 Task: Create a sub task Design and Implement Solution for the task  Implement a rating and review system for the app in the project TurnkeyTech , assign it to team member softage.6@softage.net and update the status of the sub task to  At Risk , set the priority of the sub task to Medium.
Action: Mouse moved to (60, 391)
Screenshot: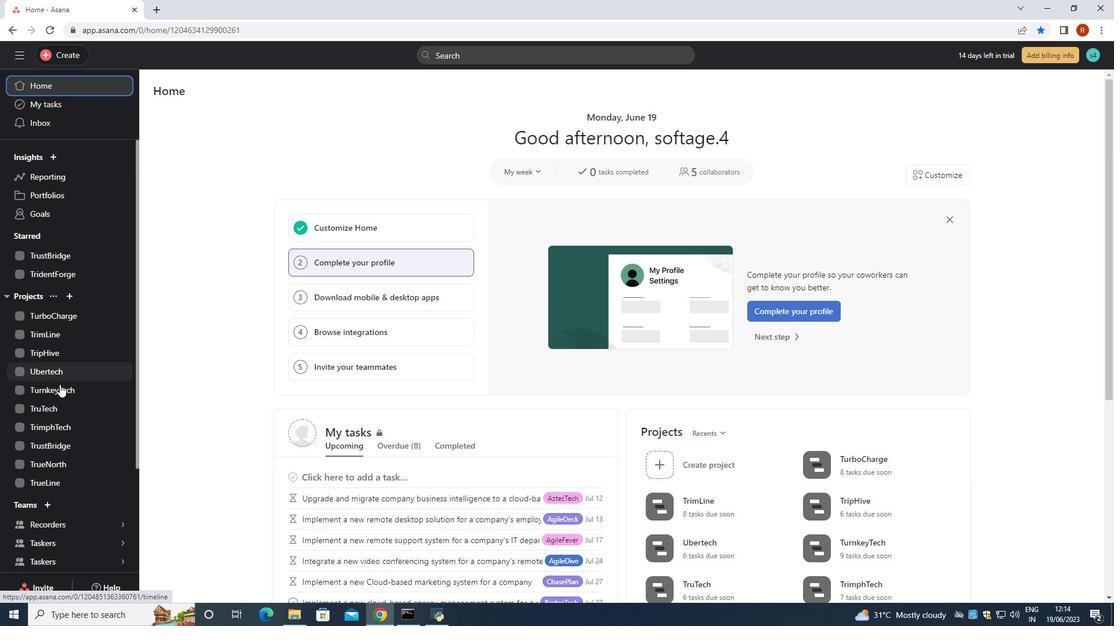 
Action: Mouse pressed left at (60, 391)
Screenshot: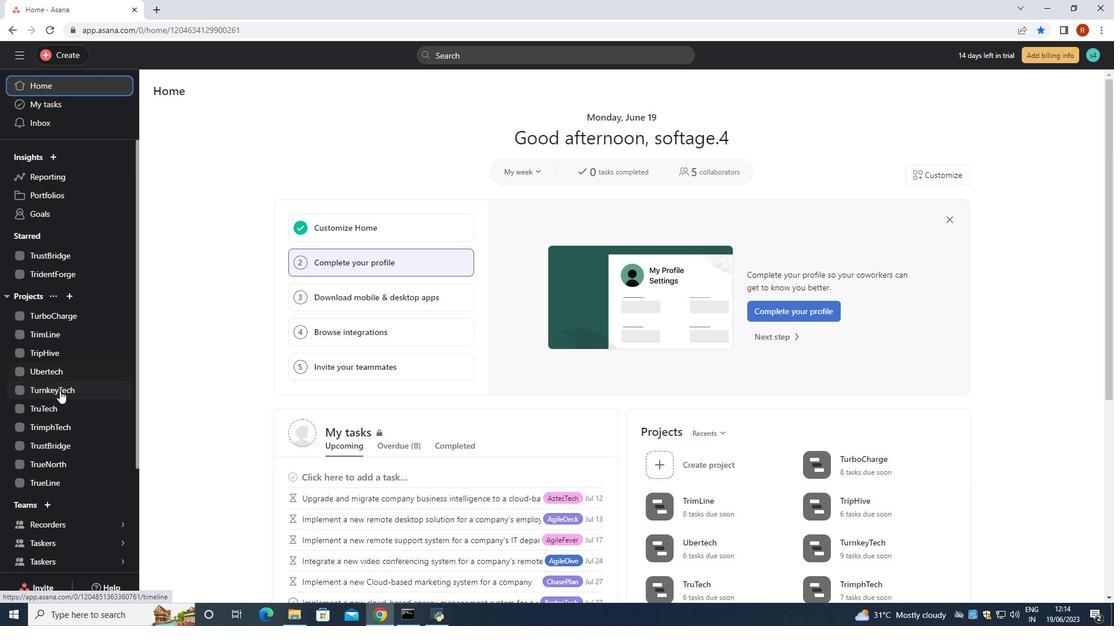
Action: Mouse moved to (473, 279)
Screenshot: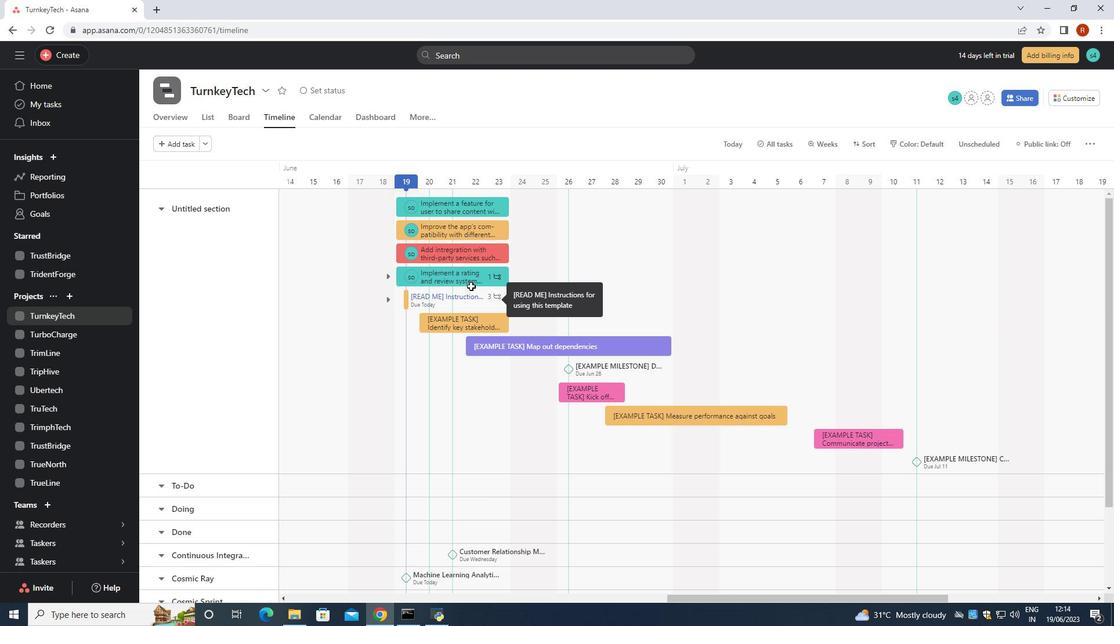 
Action: Mouse pressed left at (473, 279)
Screenshot: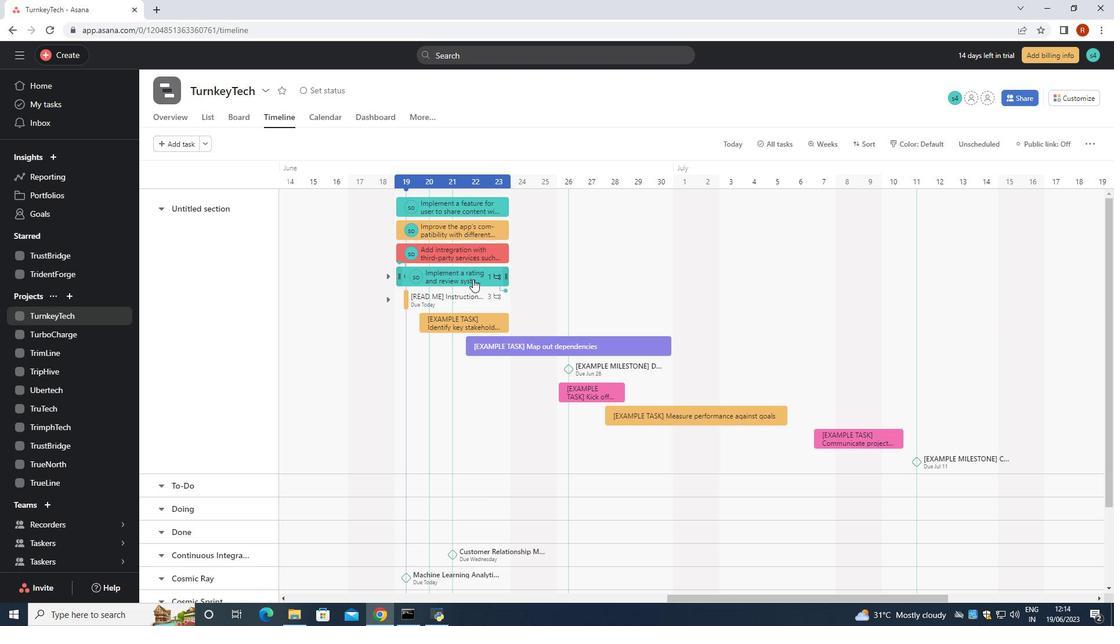 
Action: Mouse moved to (832, 456)
Screenshot: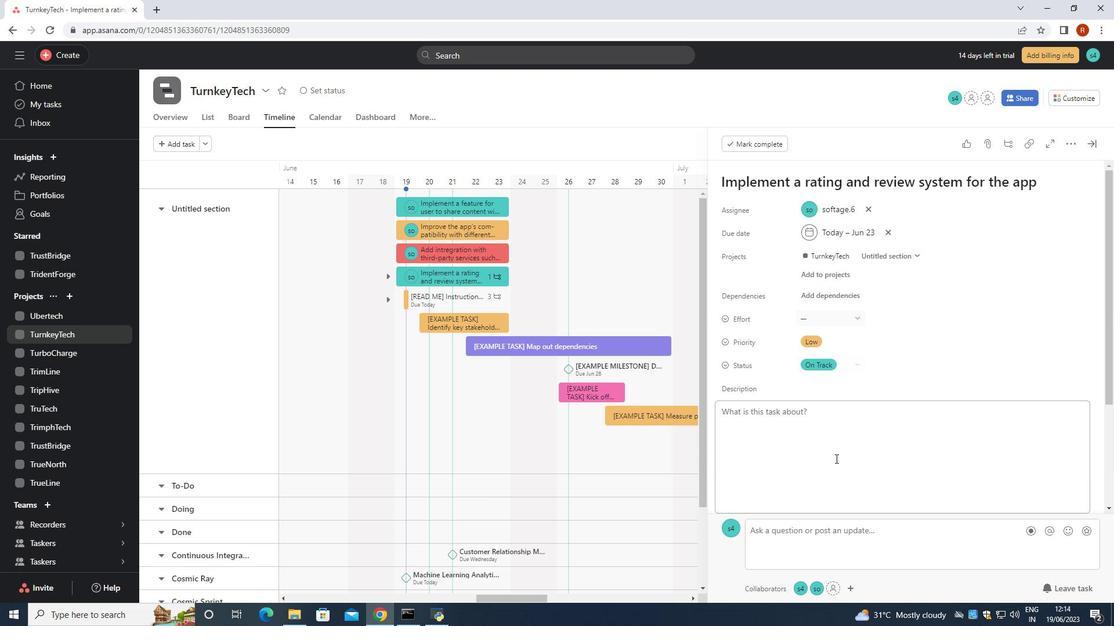 
Action: Mouse scrolled (832, 456) with delta (0, 0)
Screenshot: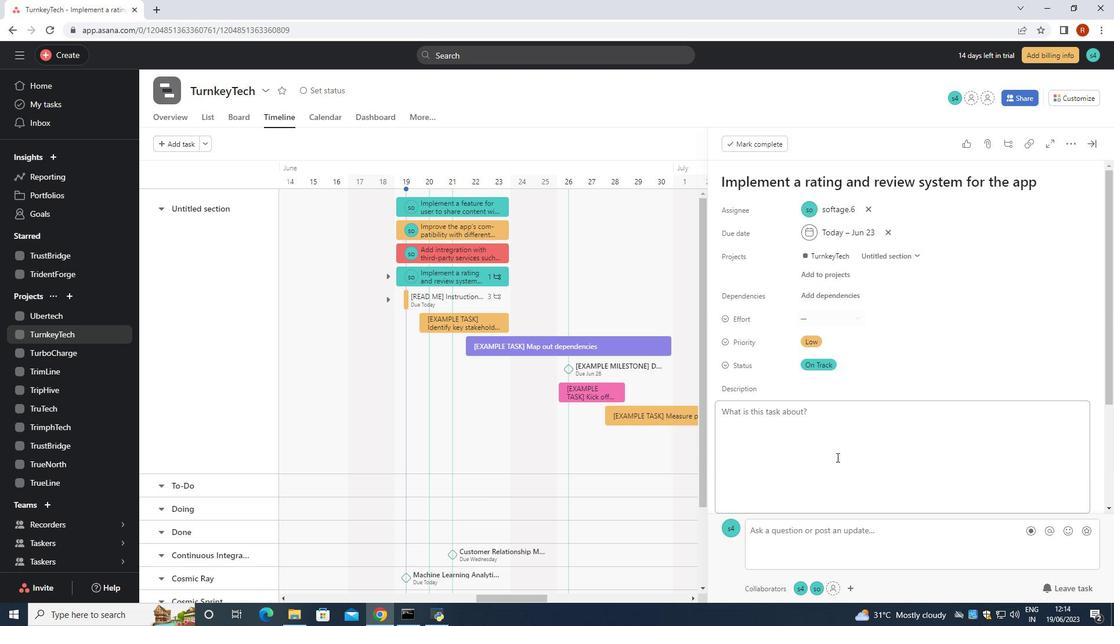
Action: Mouse moved to (832, 456)
Screenshot: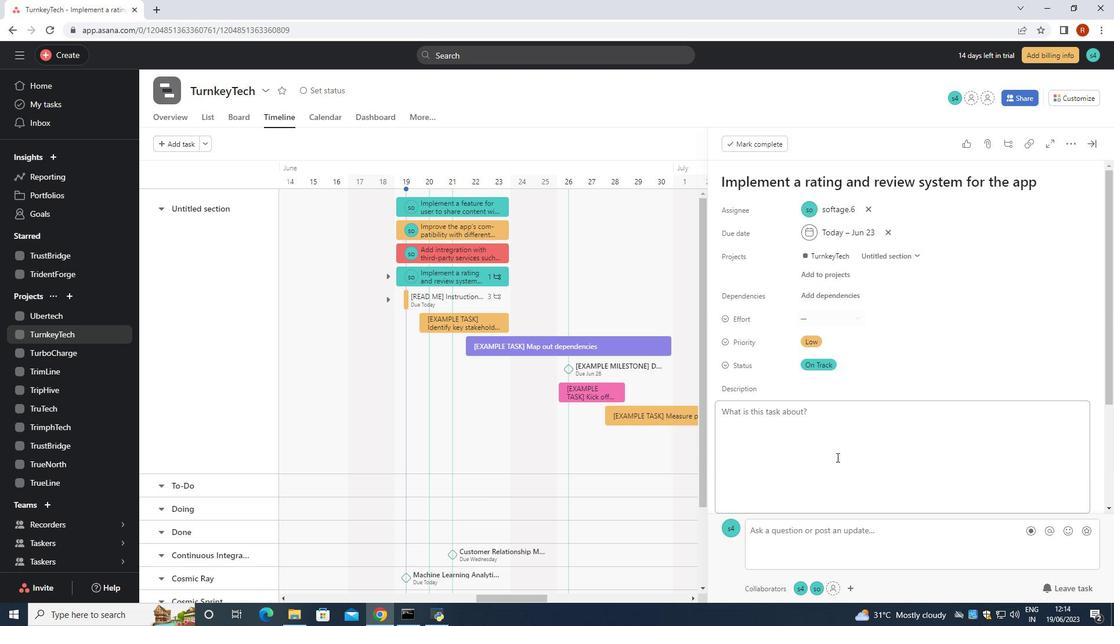 
Action: Mouse scrolled (832, 456) with delta (0, 0)
Screenshot: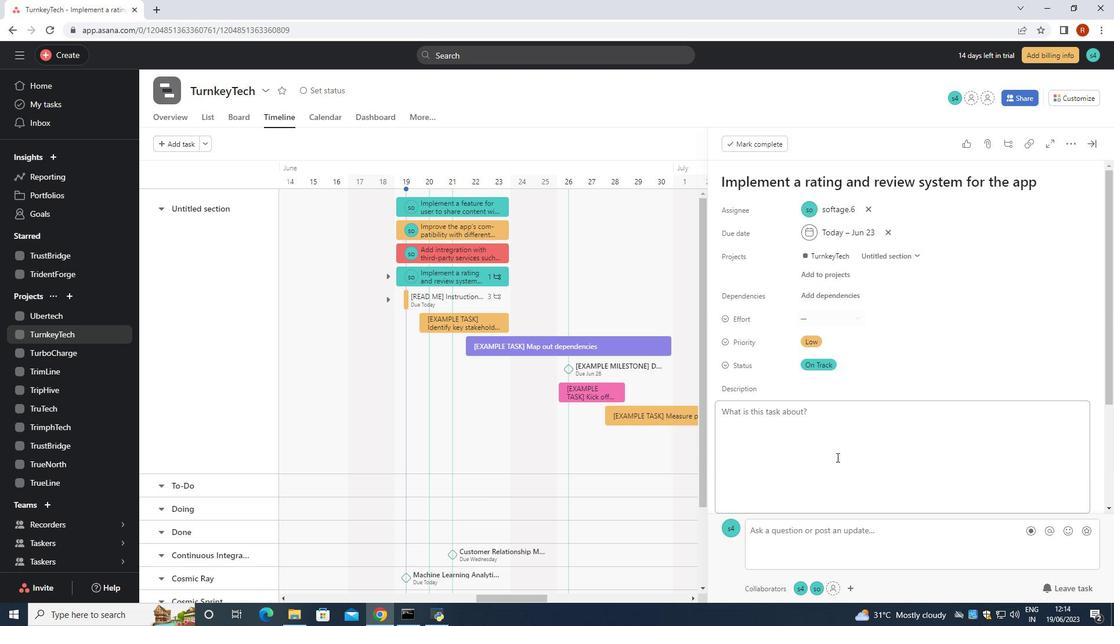 
Action: Mouse moved to (831, 456)
Screenshot: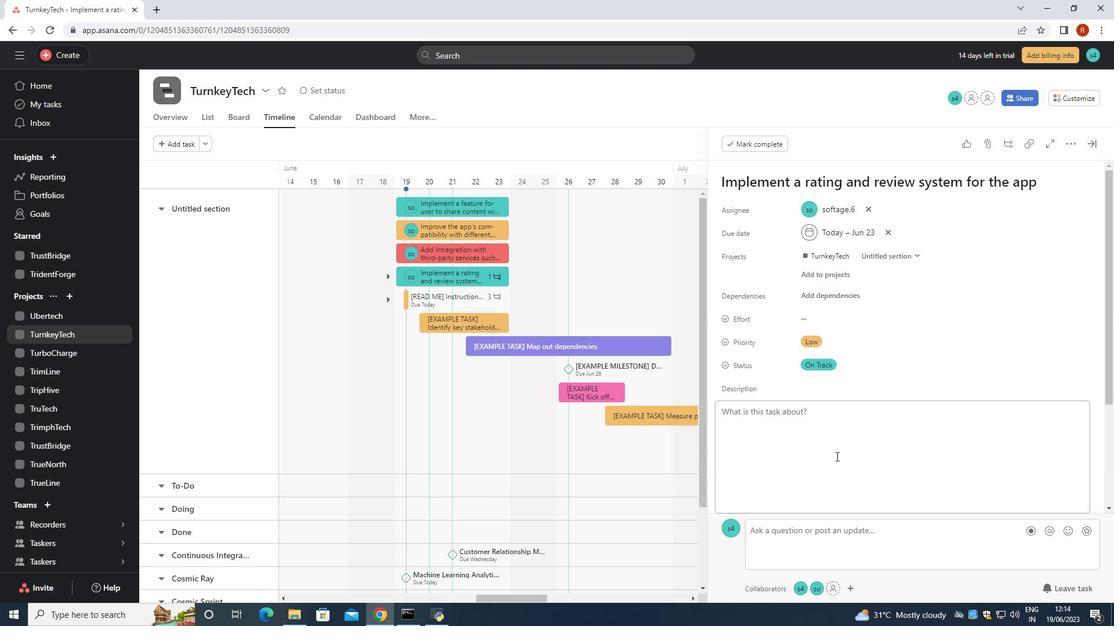 
Action: Mouse scrolled (831, 456) with delta (0, 0)
Screenshot: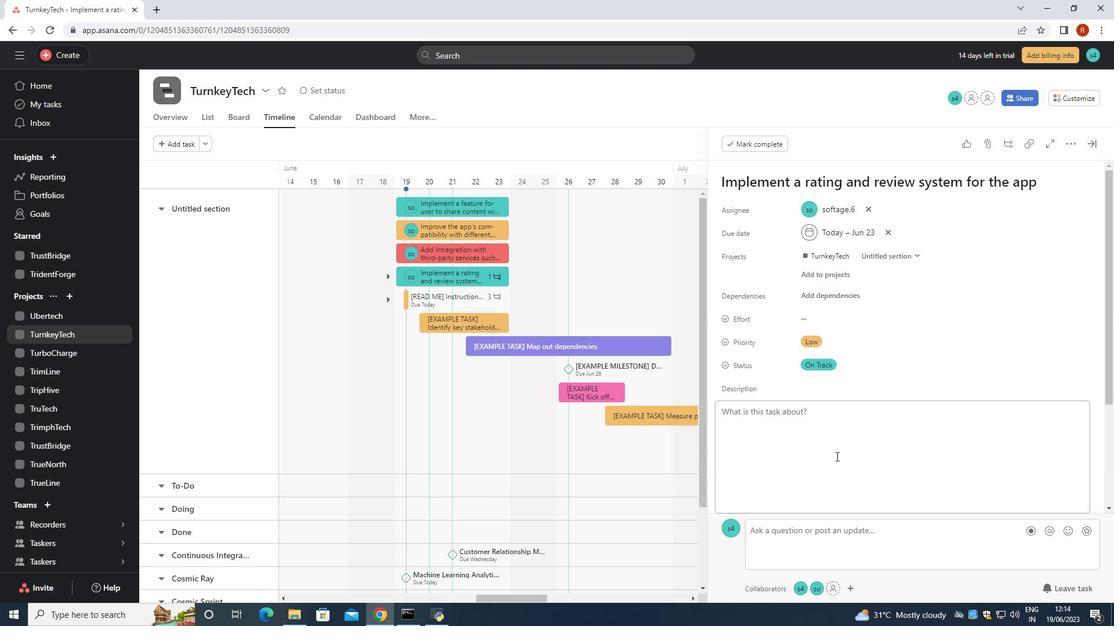 
Action: Mouse moved to (830, 456)
Screenshot: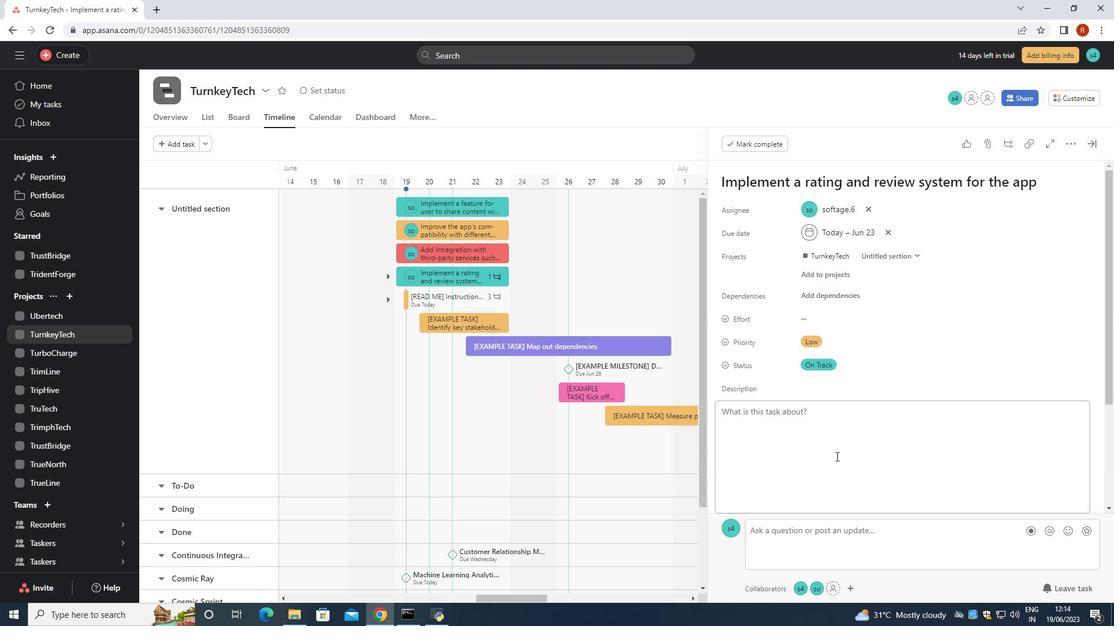 
Action: Mouse scrolled (830, 456) with delta (0, 0)
Screenshot: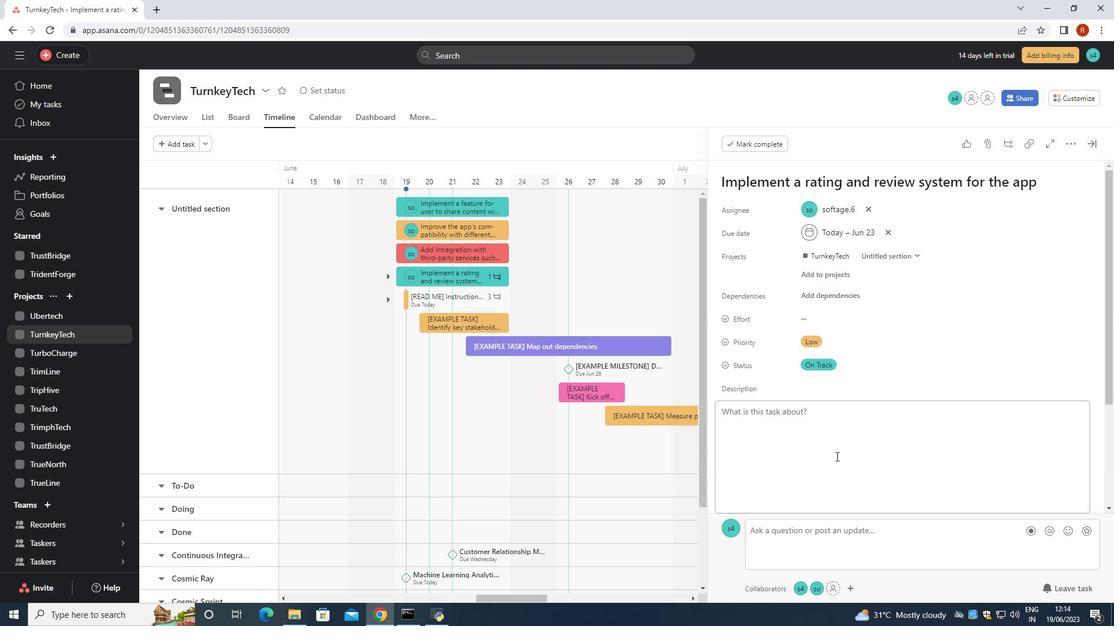 
Action: Mouse moved to (830, 456)
Screenshot: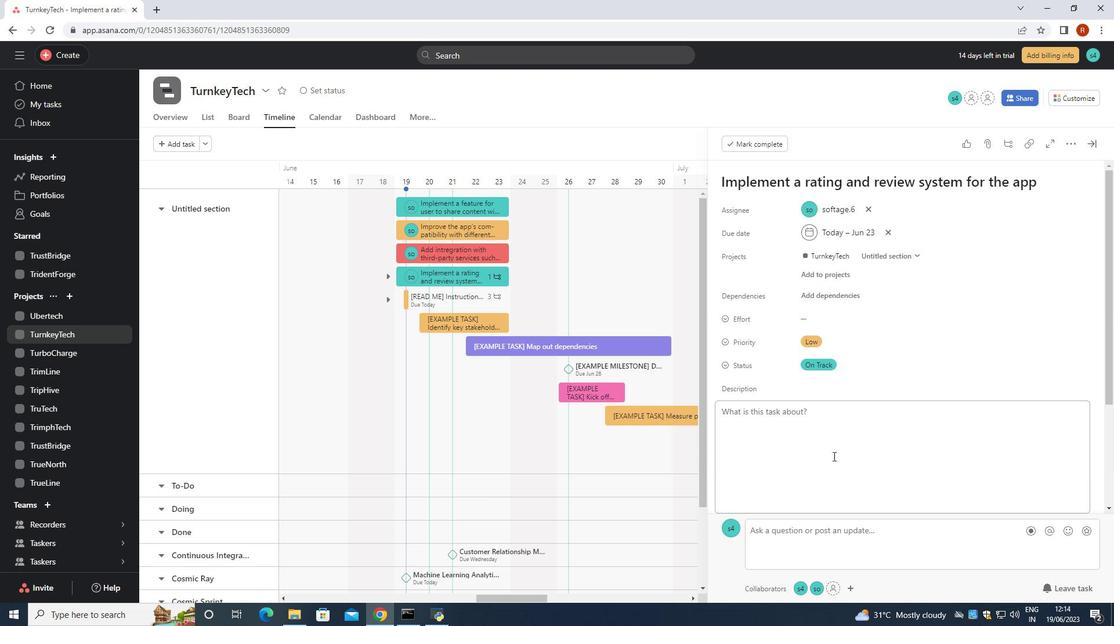 
Action: Mouse scrolled (830, 456) with delta (0, 0)
Screenshot: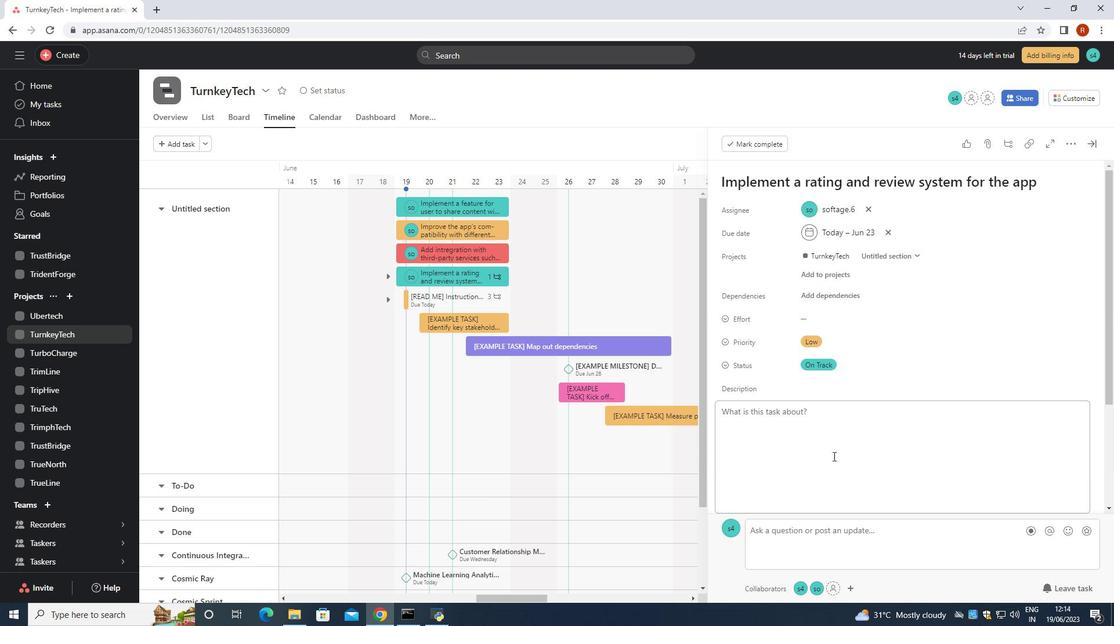 
Action: Mouse moved to (830, 457)
Screenshot: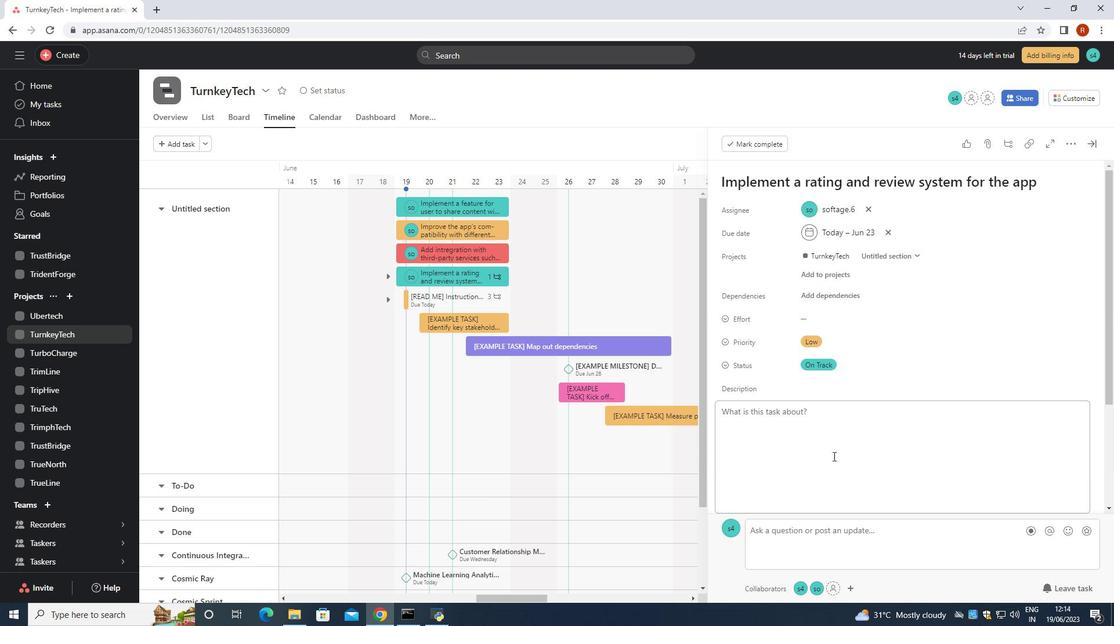 
Action: Mouse scrolled (830, 456) with delta (0, 0)
Screenshot: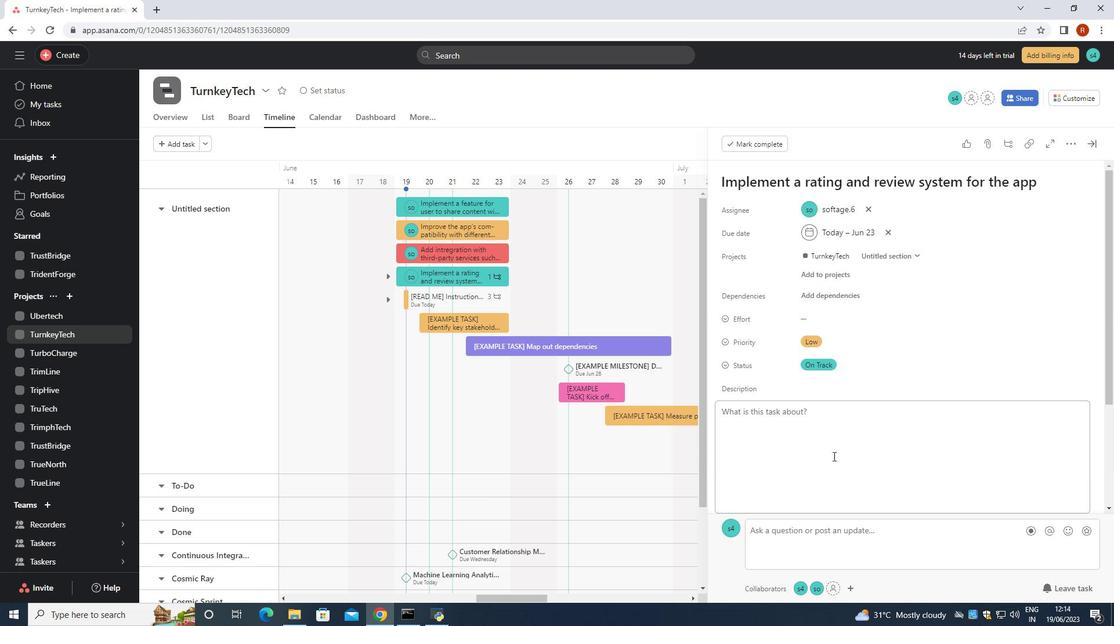 
Action: Mouse moved to (742, 423)
Screenshot: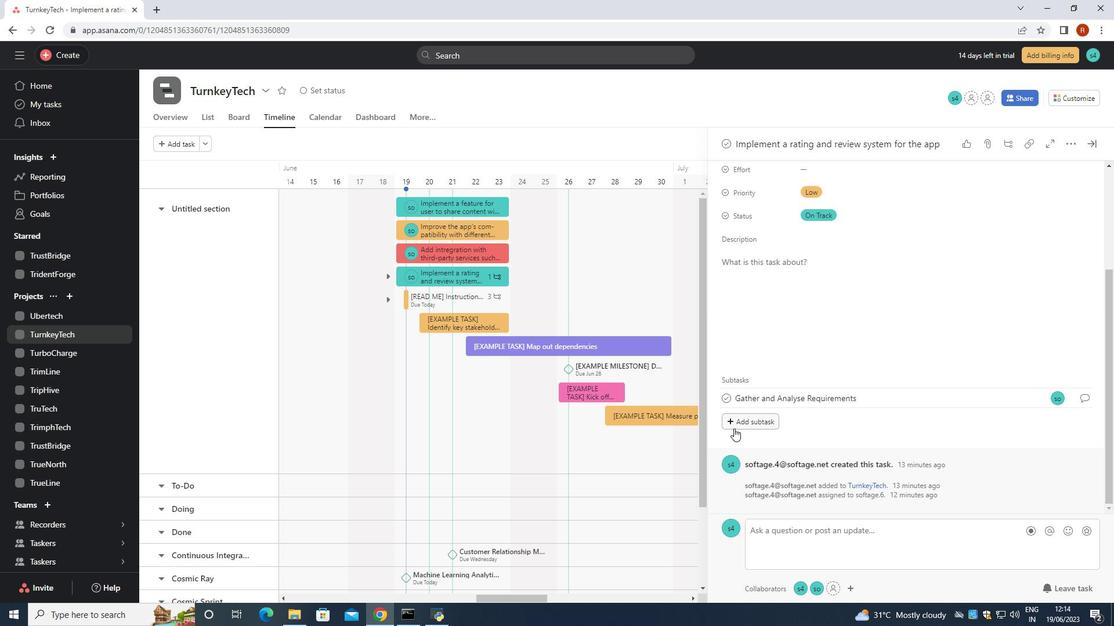 
Action: Mouse pressed left at (742, 423)
Screenshot: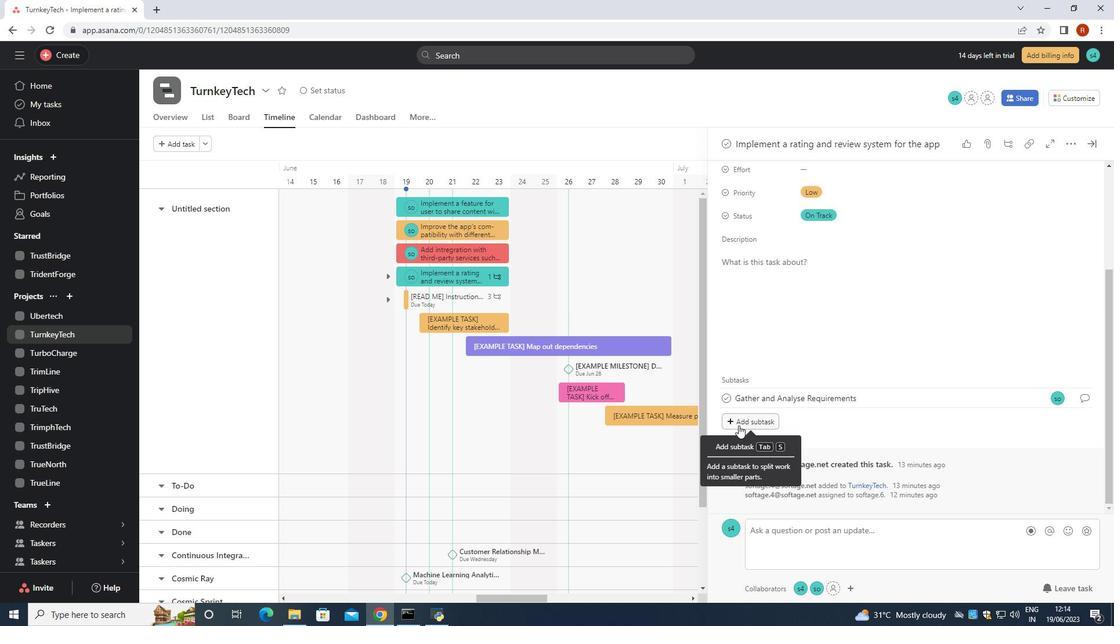
Action: Mouse moved to (741, 416)
Screenshot: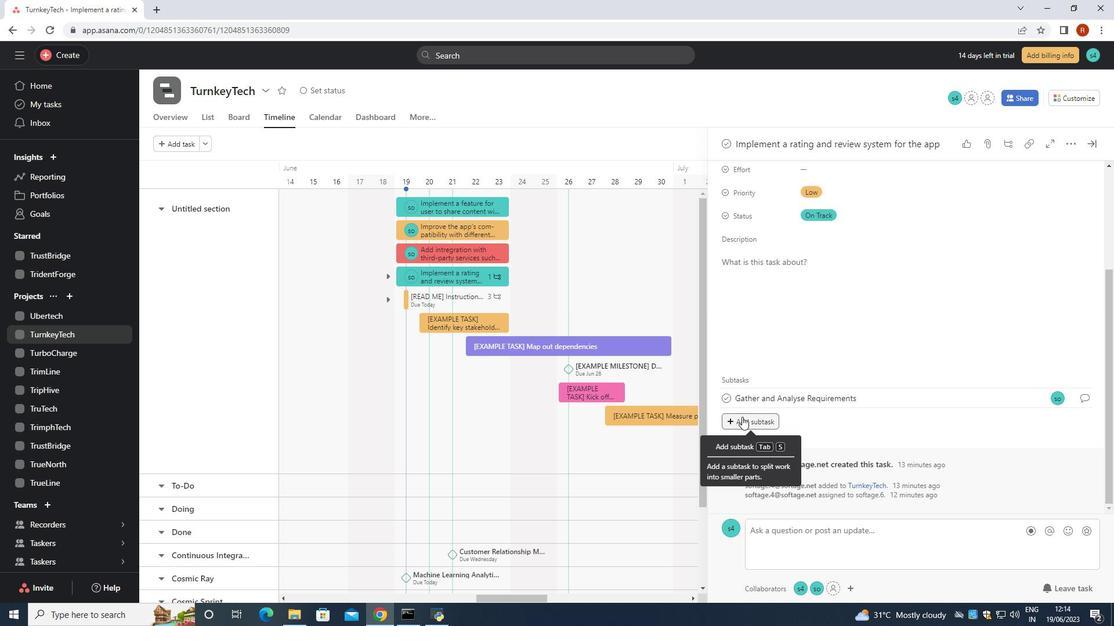
Action: Key pressed <Key.shift>Design<Key.space><Key.shift>and<Key.space><Key.shift>Implement<Key.space><Key.shift>Solution<Key.space>
Screenshot: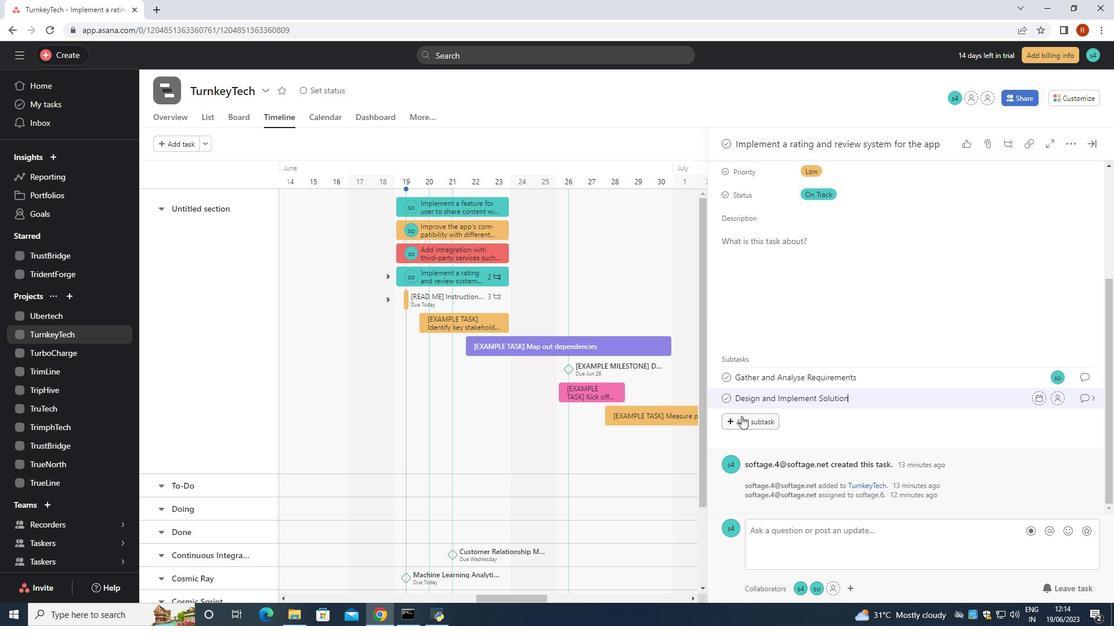 
Action: Mouse moved to (1056, 400)
Screenshot: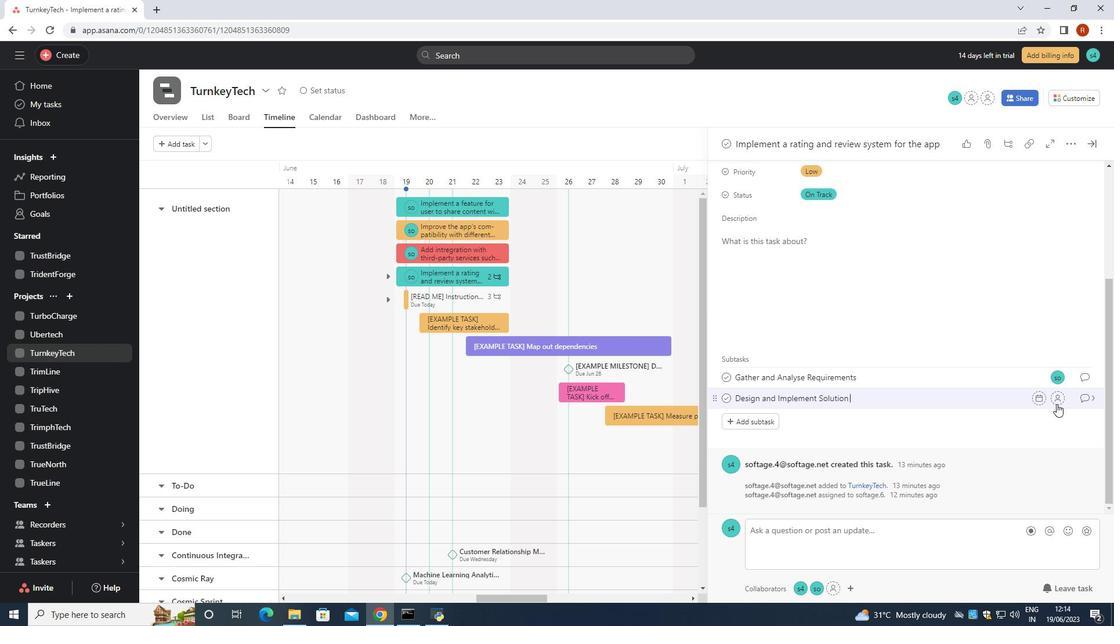 
Action: Mouse pressed left at (1056, 400)
Screenshot: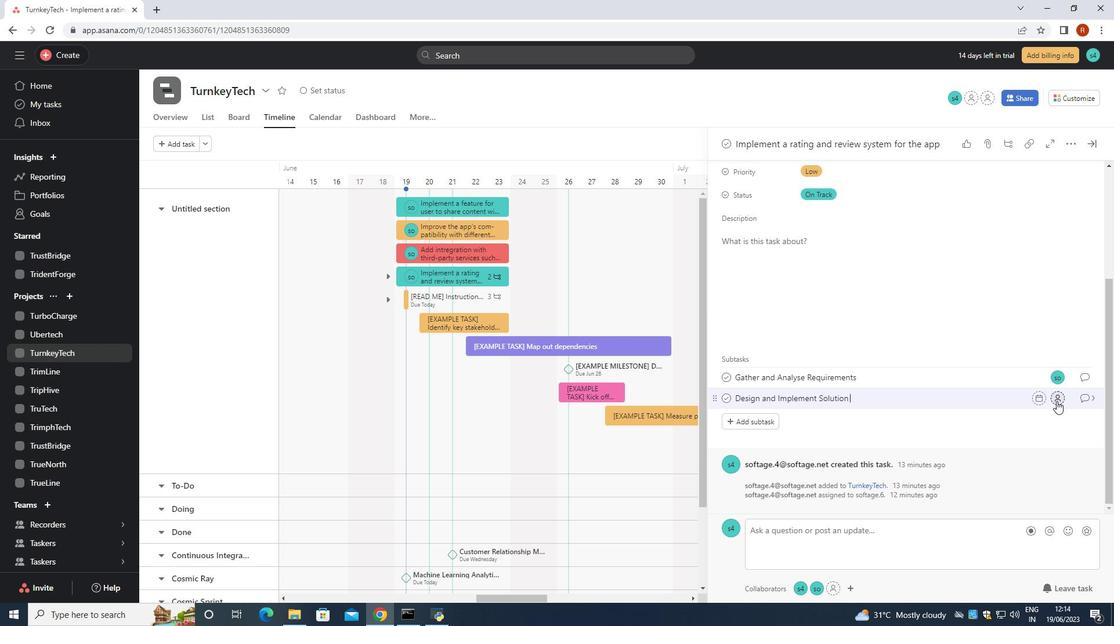 
Action: Mouse moved to (1029, 401)
Screenshot: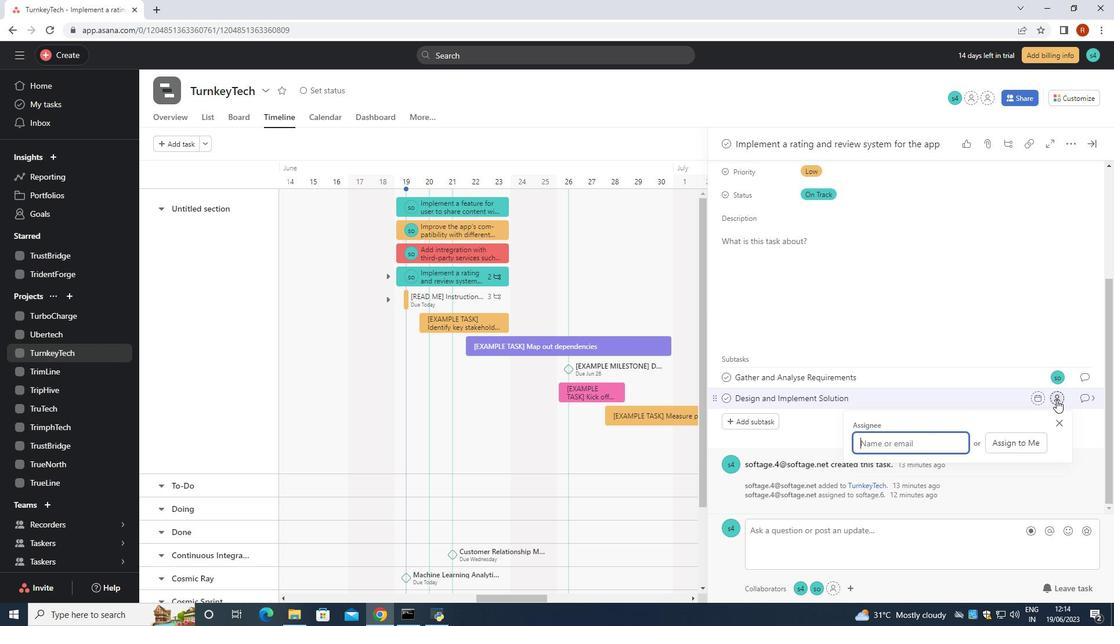
Action: Key pressed softage.6<Key.shift>@softage.
Screenshot: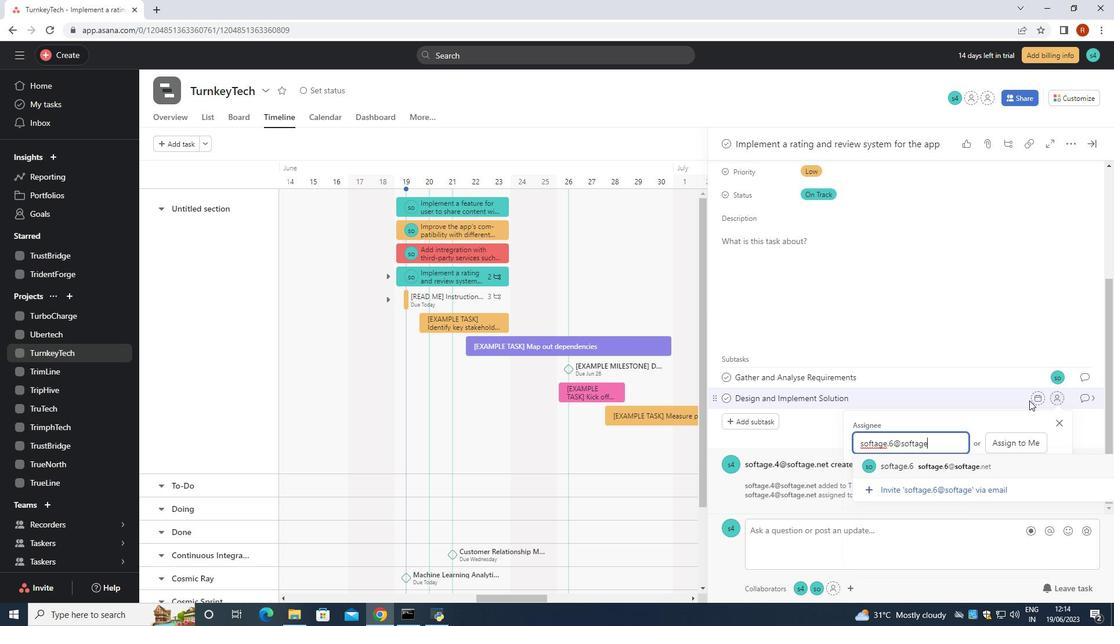 
Action: Mouse moved to (1029, 401)
Screenshot: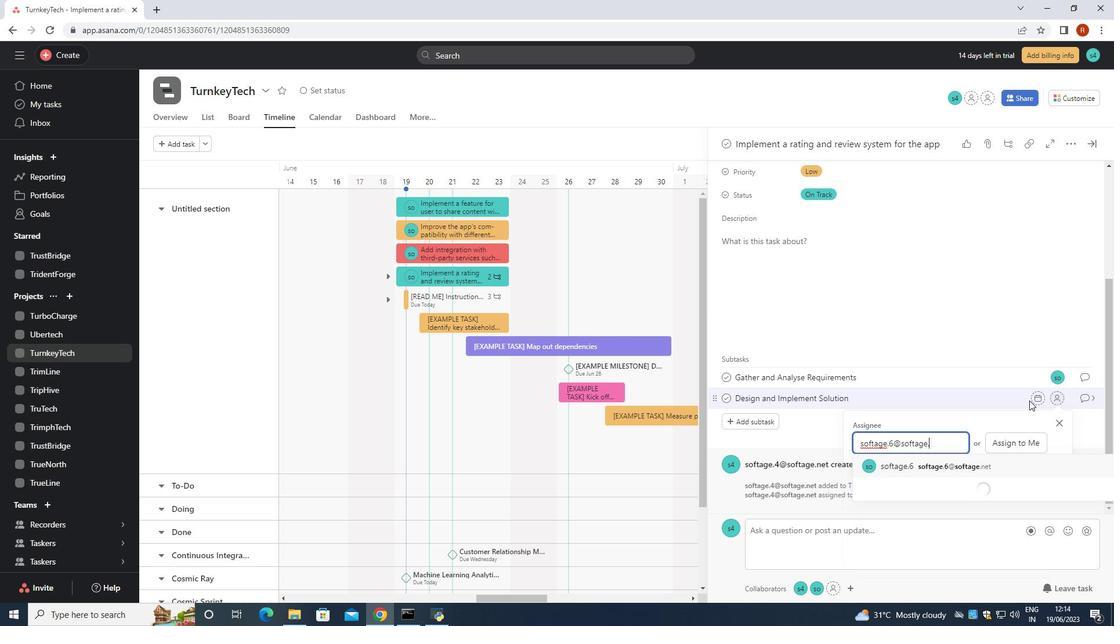 
Action: Key pressed net
Screenshot: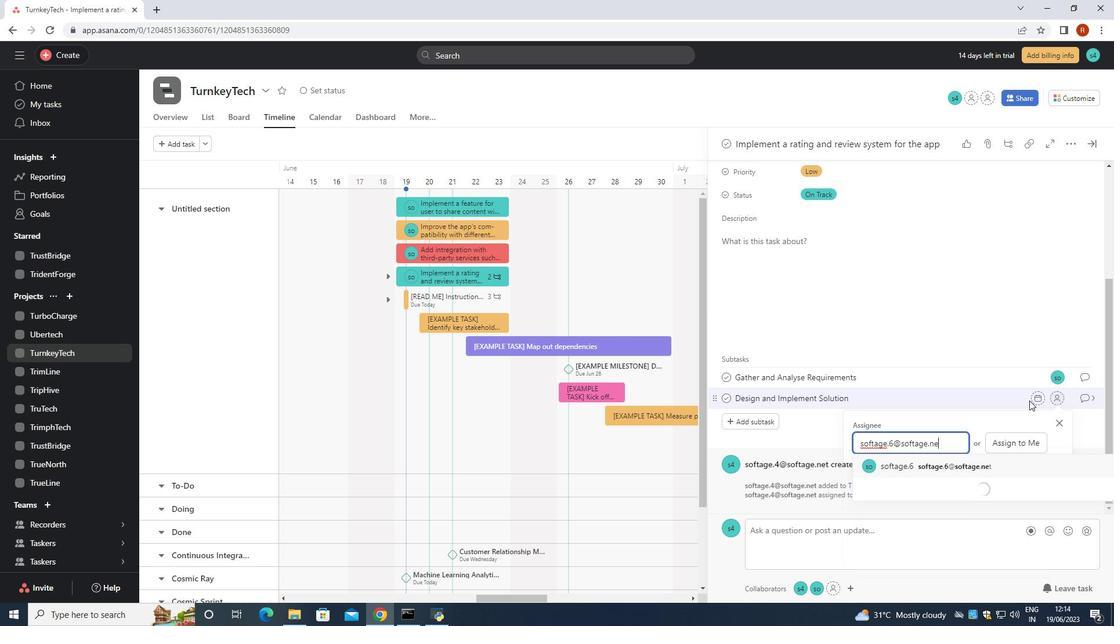 
Action: Mouse moved to (969, 463)
Screenshot: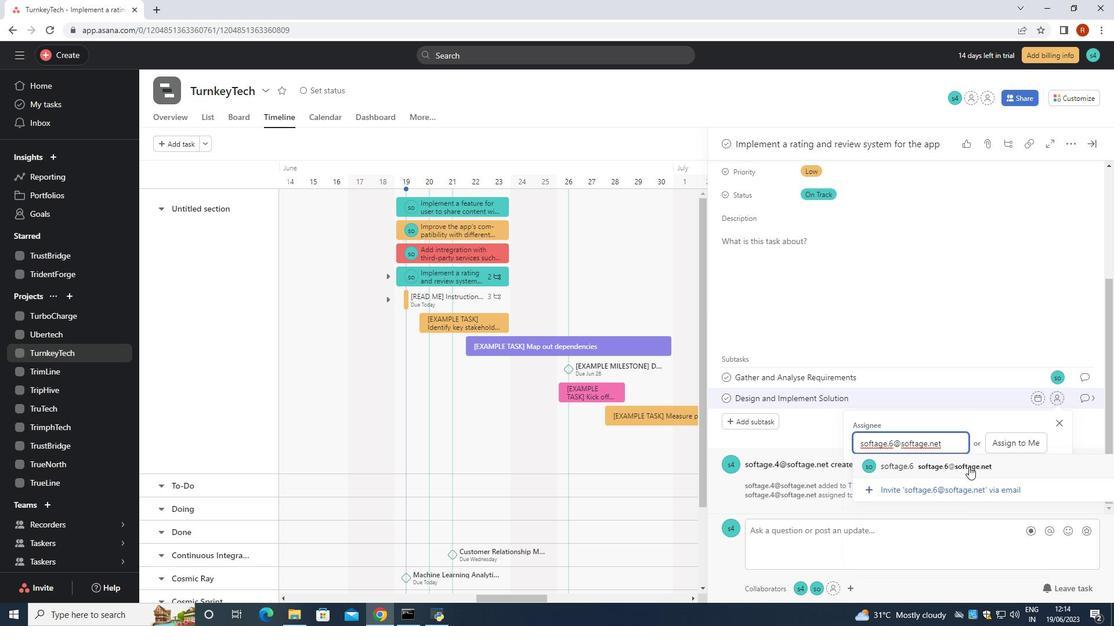 
Action: Mouse pressed left at (969, 463)
Screenshot: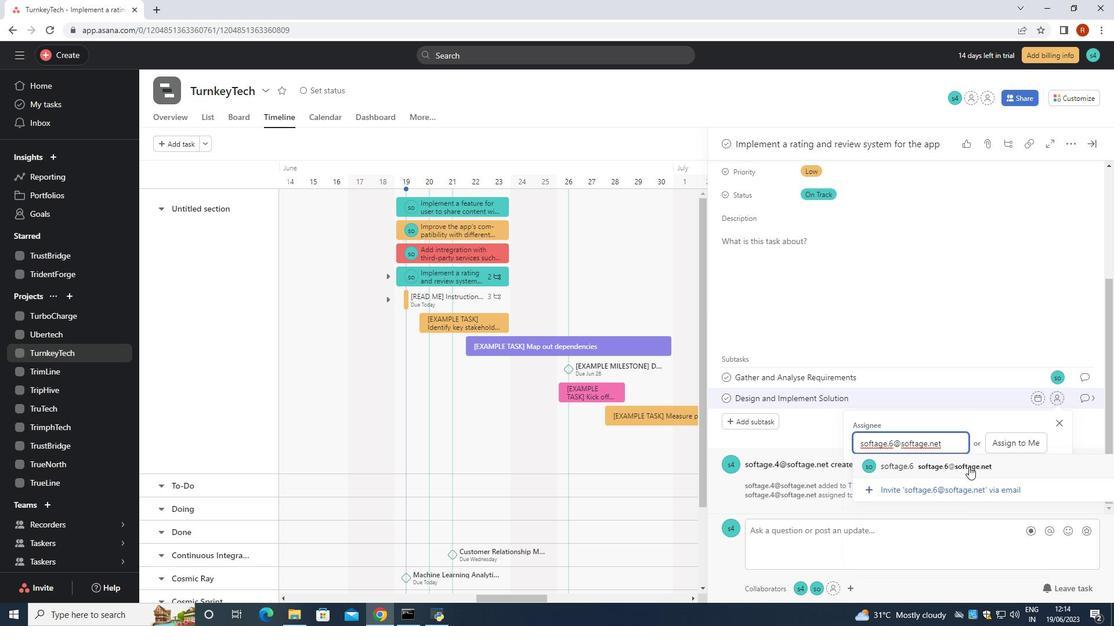 
Action: Mouse moved to (1083, 402)
Screenshot: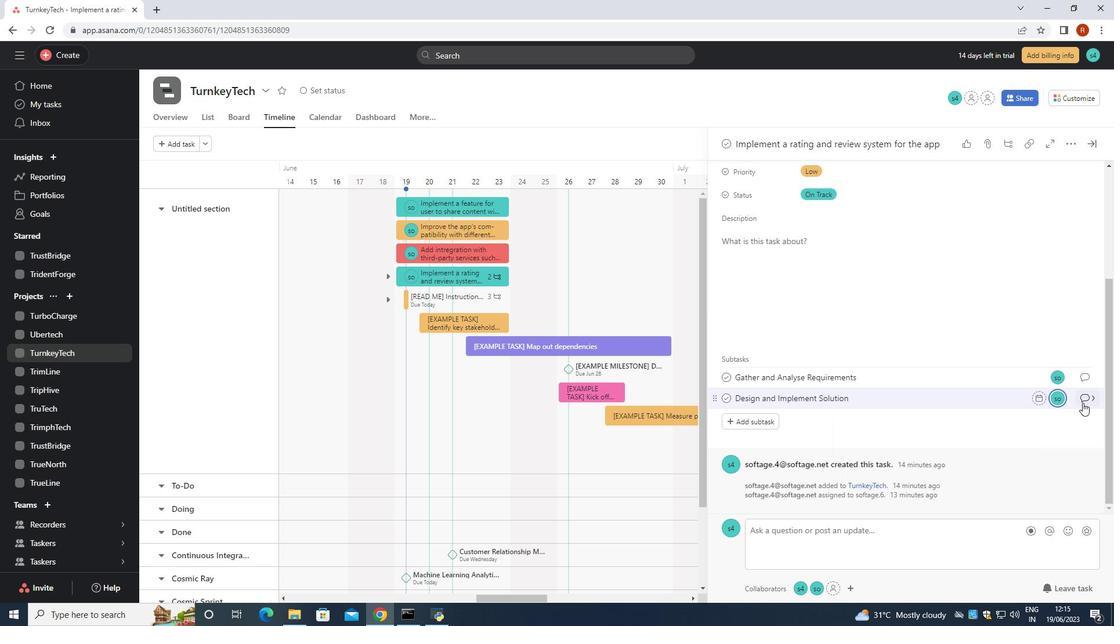 
Action: Mouse pressed left at (1083, 402)
Screenshot: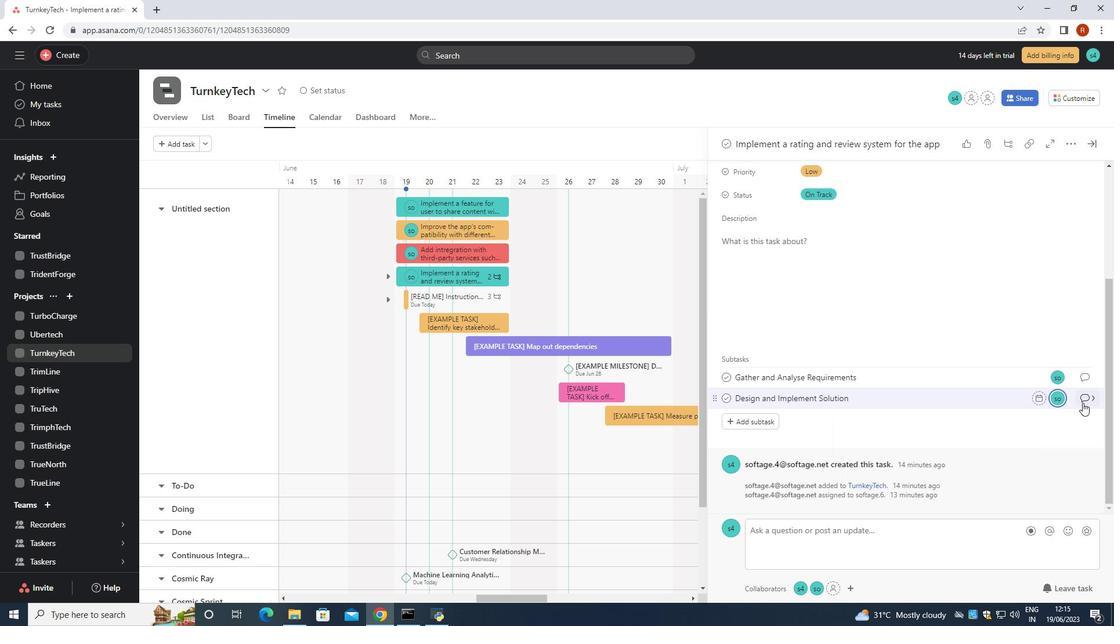 
Action: Mouse moved to (768, 308)
Screenshot: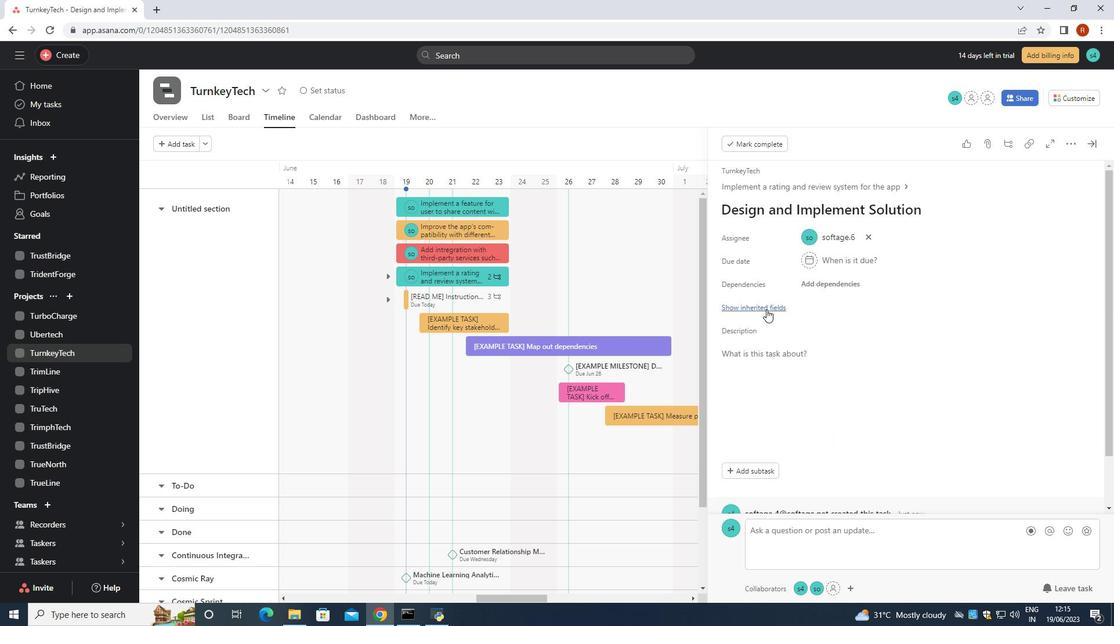 
Action: Mouse pressed left at (768, 308)
Screenshot: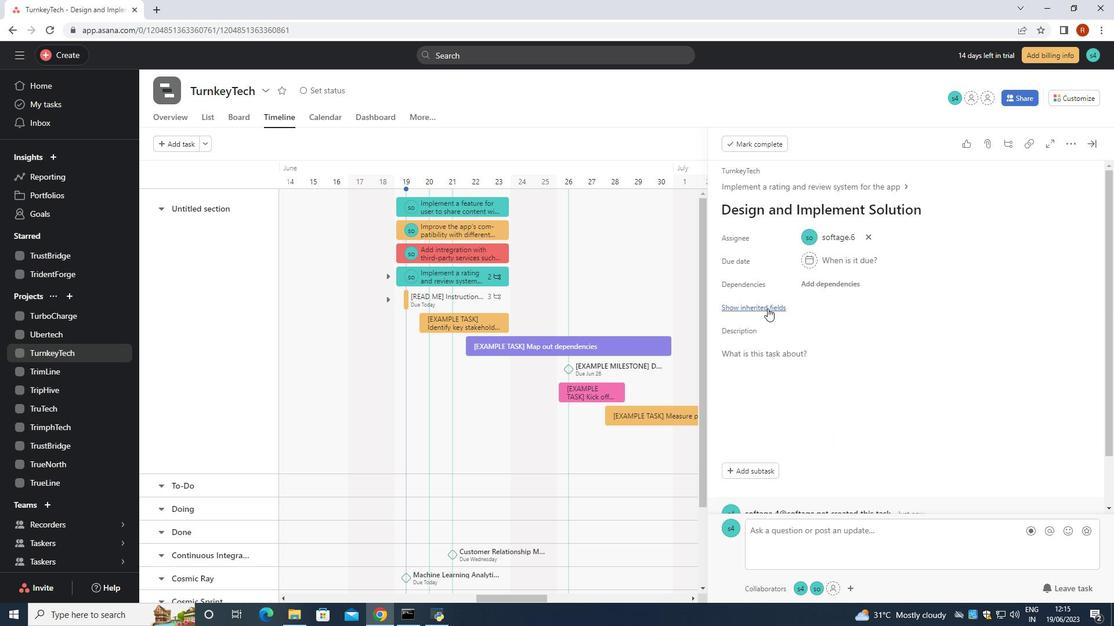 
Action: Mouse moved to (798, 387)
Screenshot: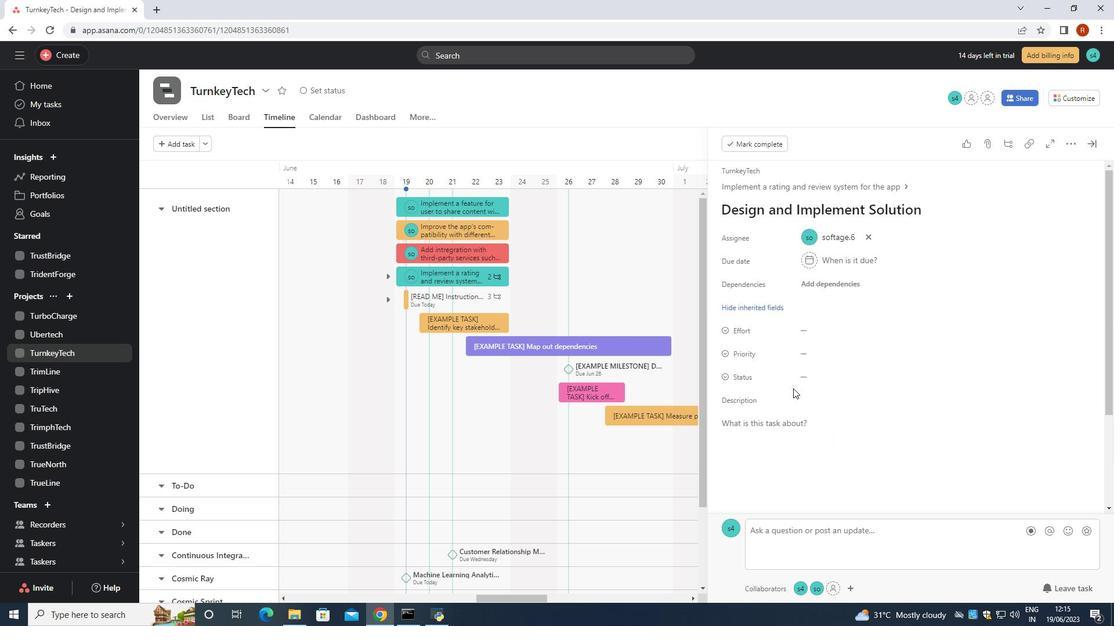 
Action: Mouse pressed left at (798, 387)
Screenshot: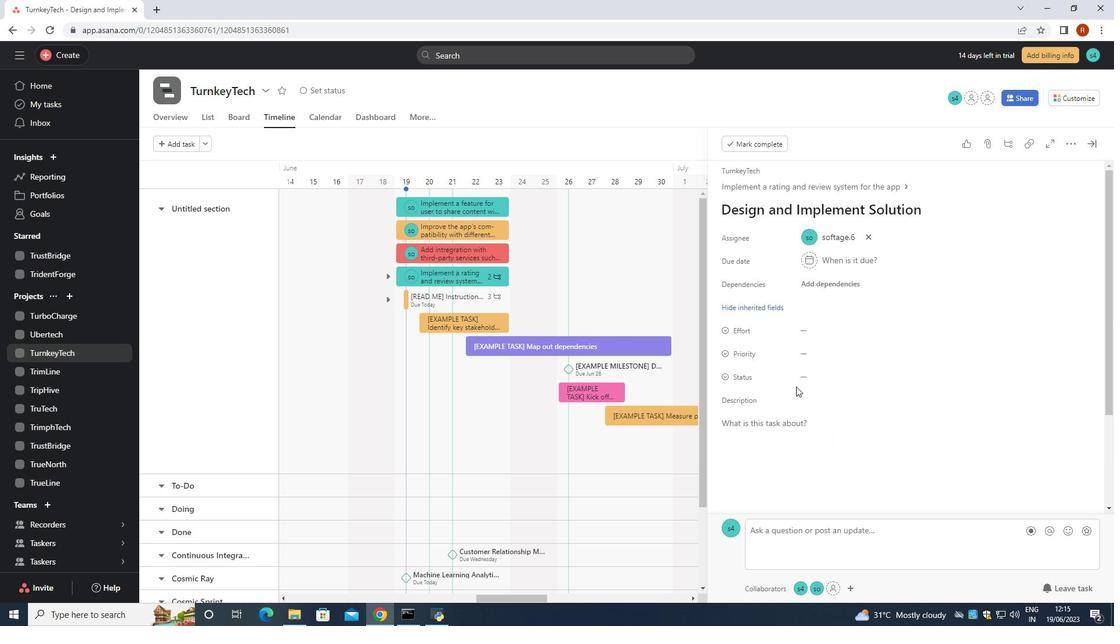 
Action: Mouse moved to (805, 382)
Screenshot: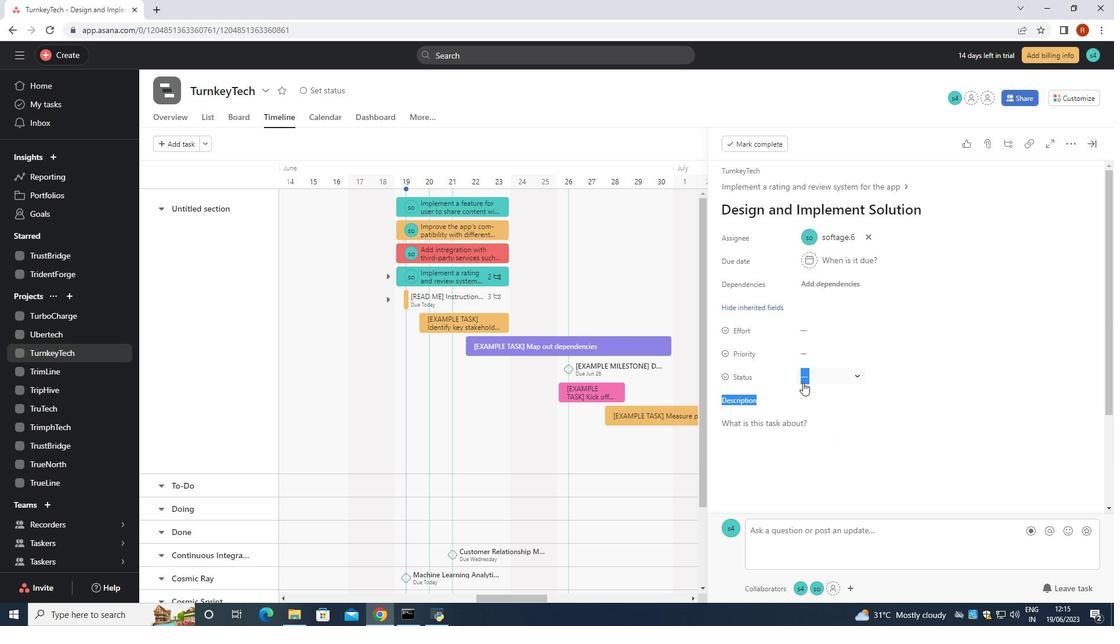 
Action: Mouse pressed left at (805, 382)
Screenshot: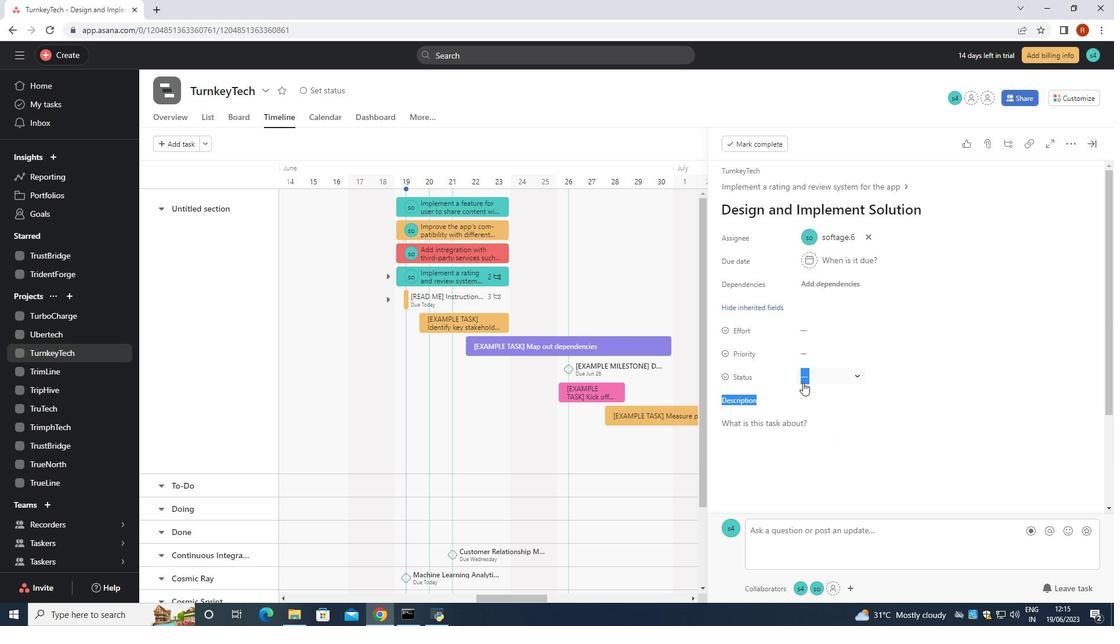 
Action: Mouse moved to (831, 439)
Screenshot: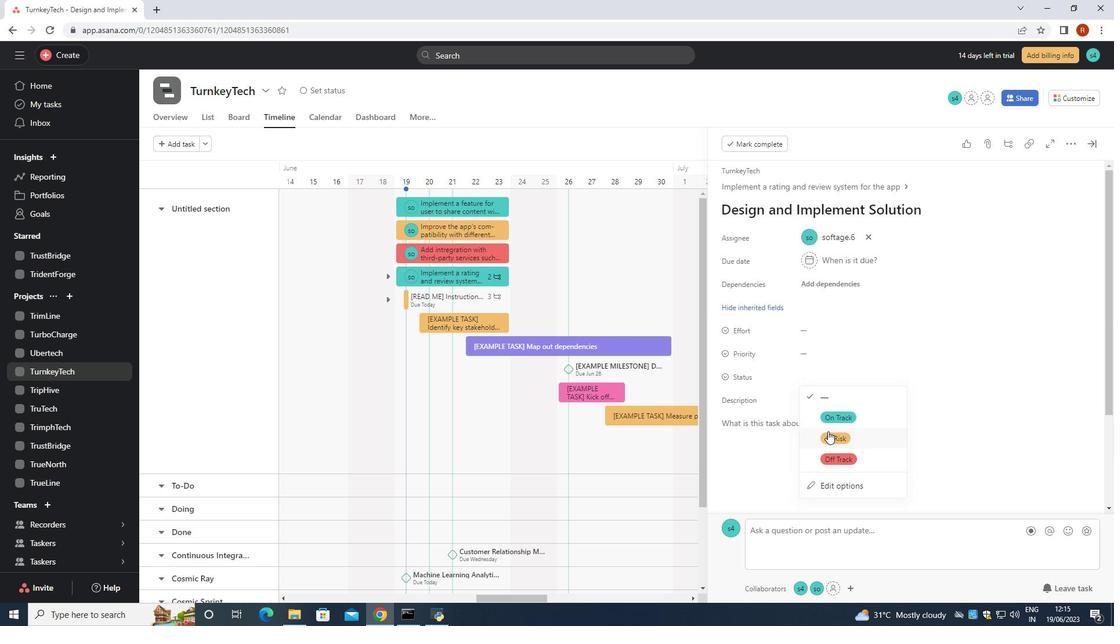 
Action: Mouse pressed left at (831, 439)
Screenshot: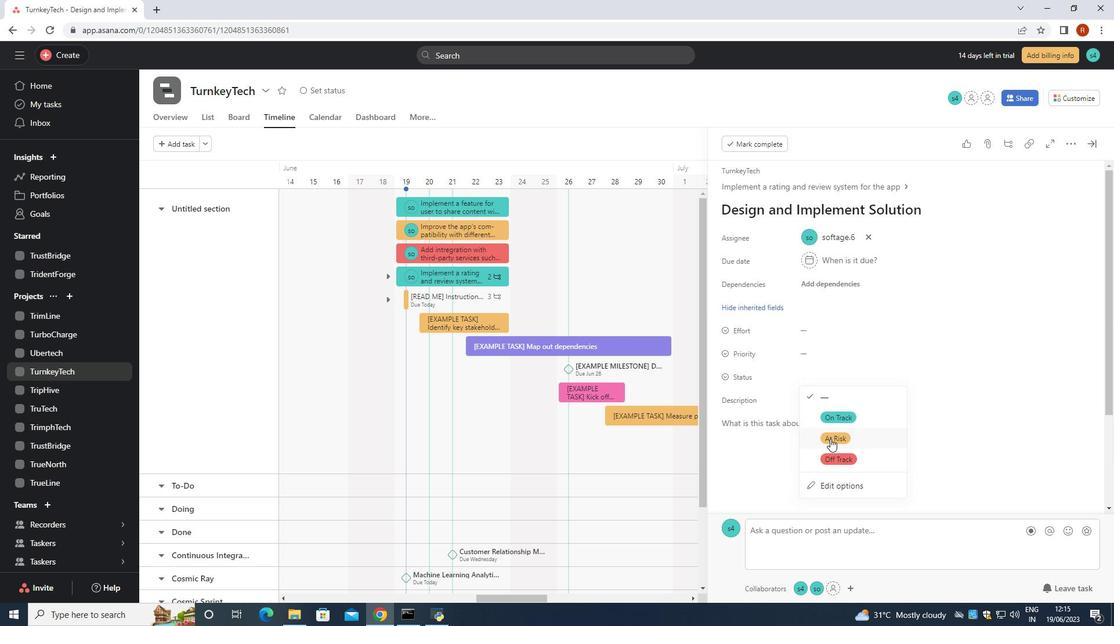 
Action: Mouse moved to (824, 357)
Screenshot: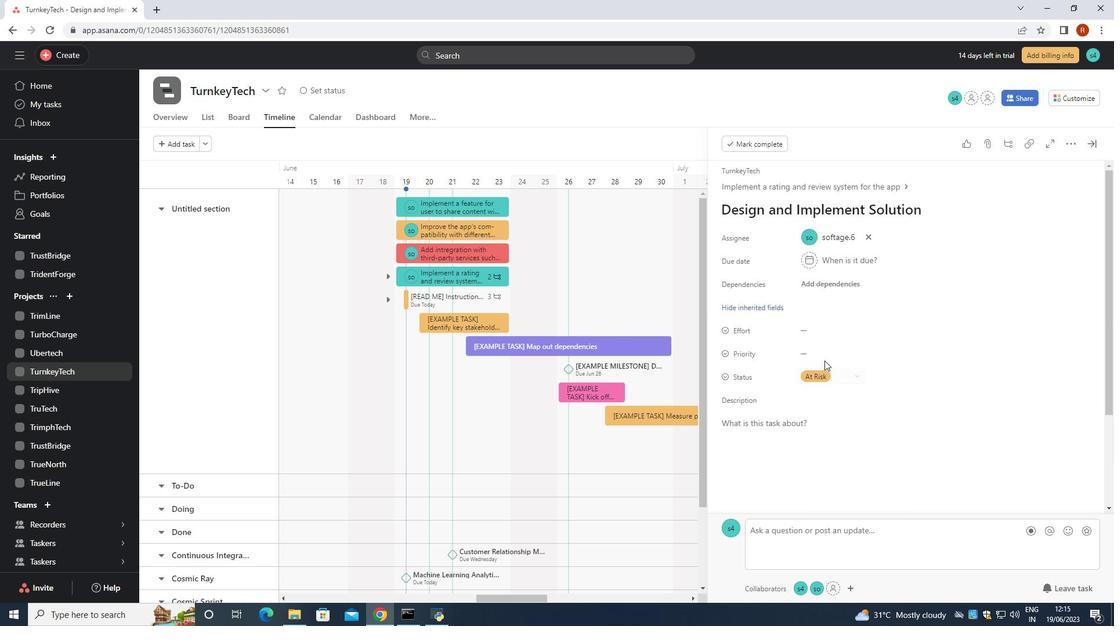 
Action: Mouse pressed left at (824, 357)
Screenshot: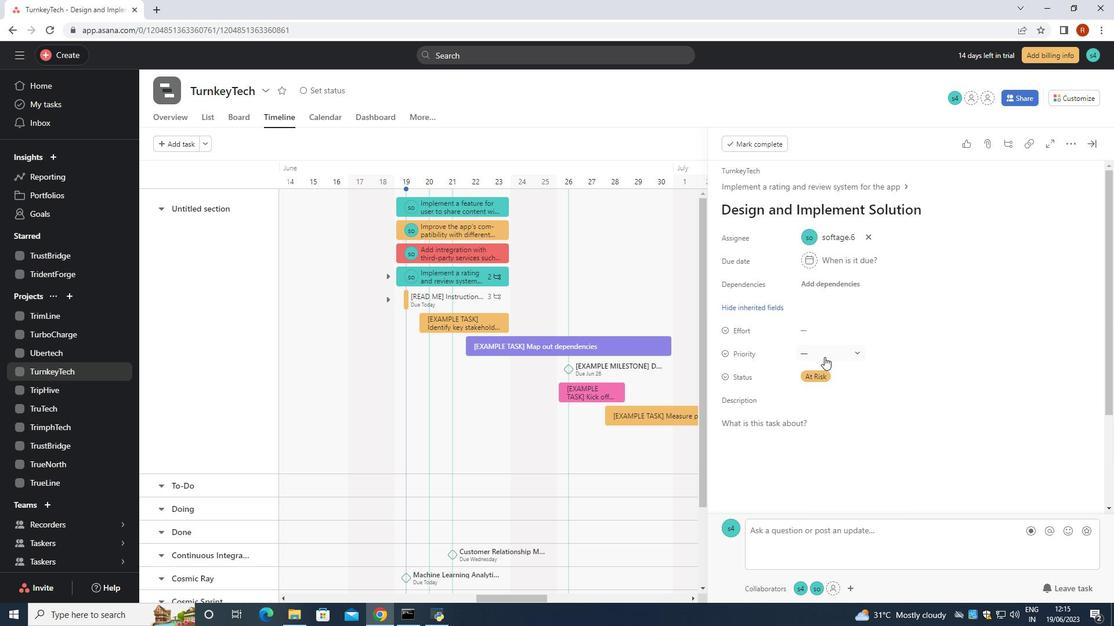 
Action: Mouse moved to (843, 408)
Screenshot: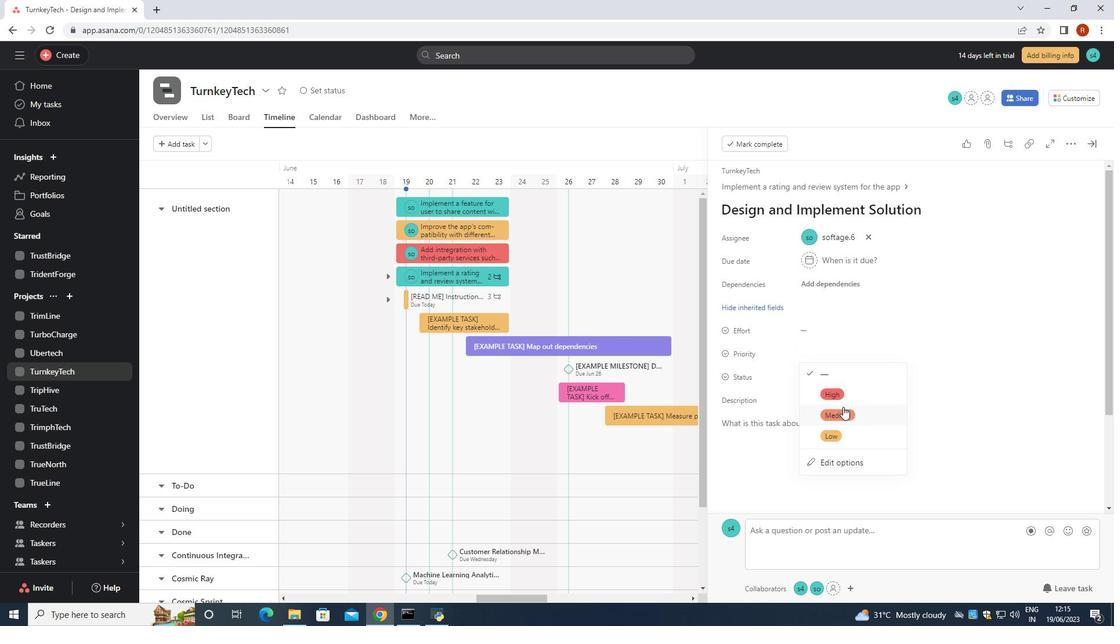 
Action: Mouse pressed left at (843, 408)
Screenshot: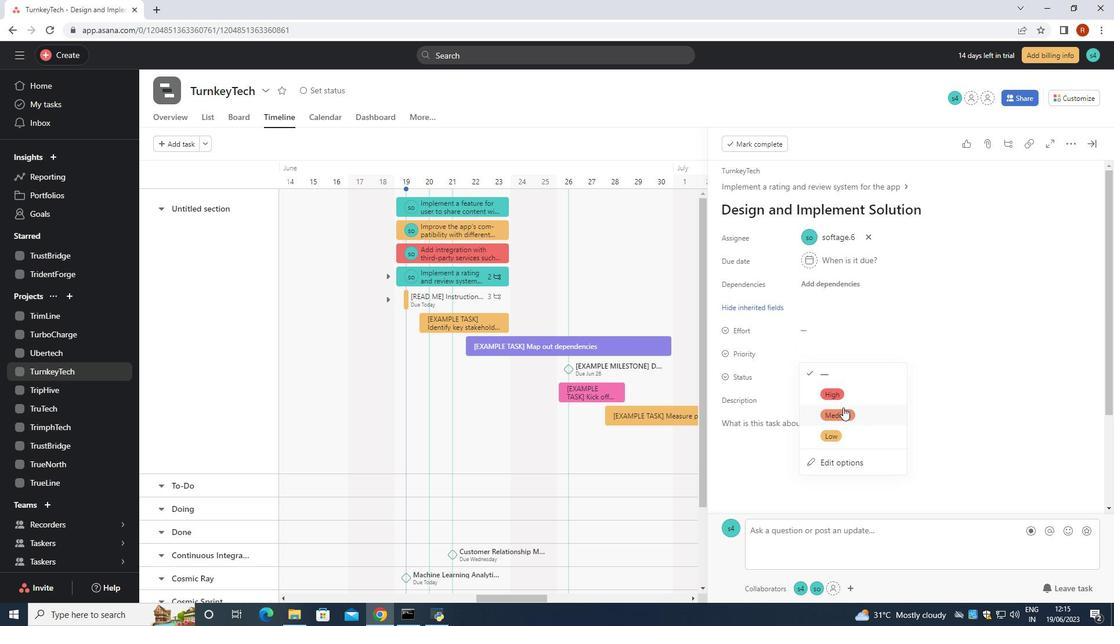 
Action: Mouse moved to (884, 334)
Screenshot: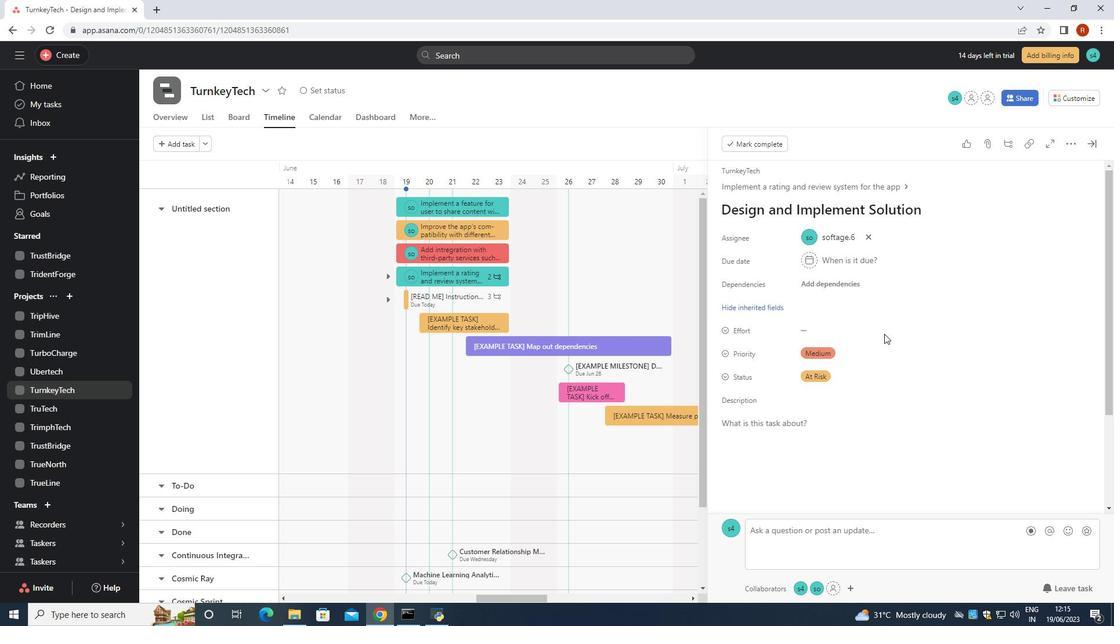 
